 Task: Add filter "In the last 24 hours" in request date.
Action: Mouse moved to (637, 210)
Screenshot: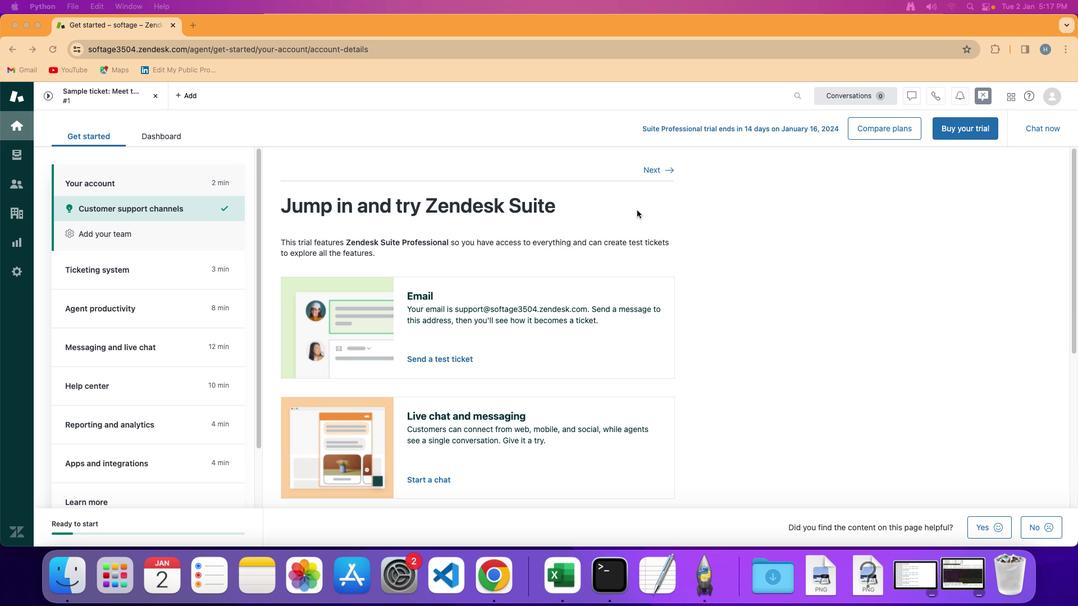 
Action: Mouse pressed left at (637, 210)
Screenshot: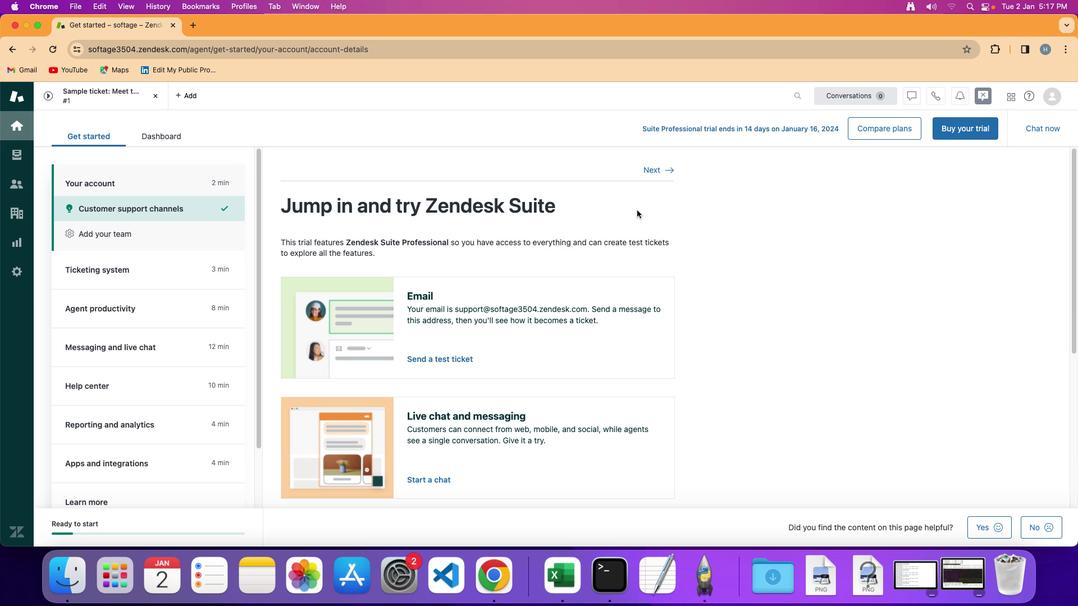 
Action: Mouse moved to (21, 150)
Screenshot: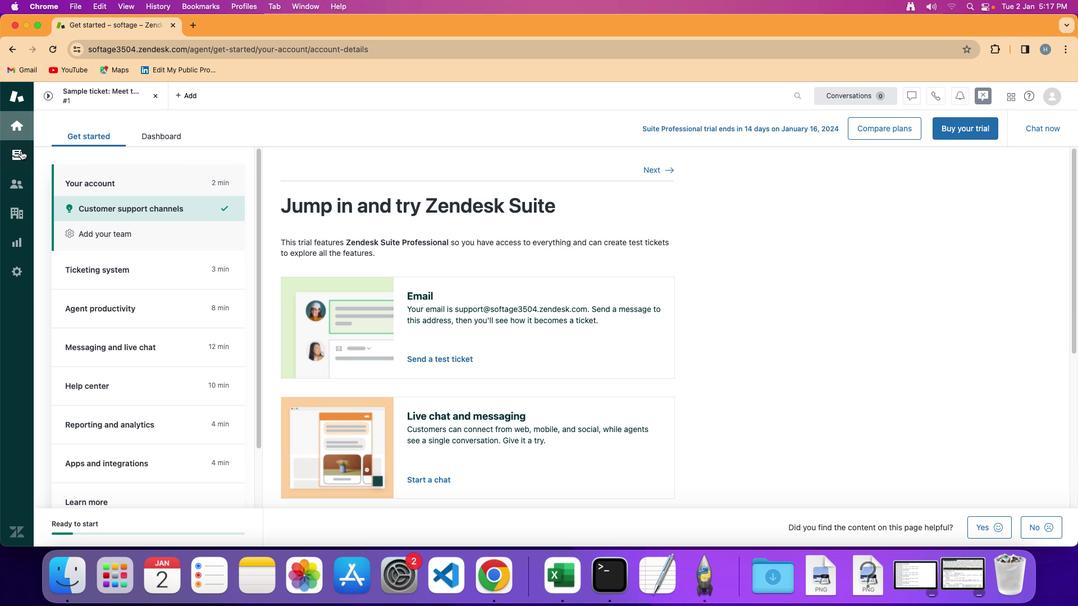 
Action: Mouse pressed left at (21, 150)
Screenshot: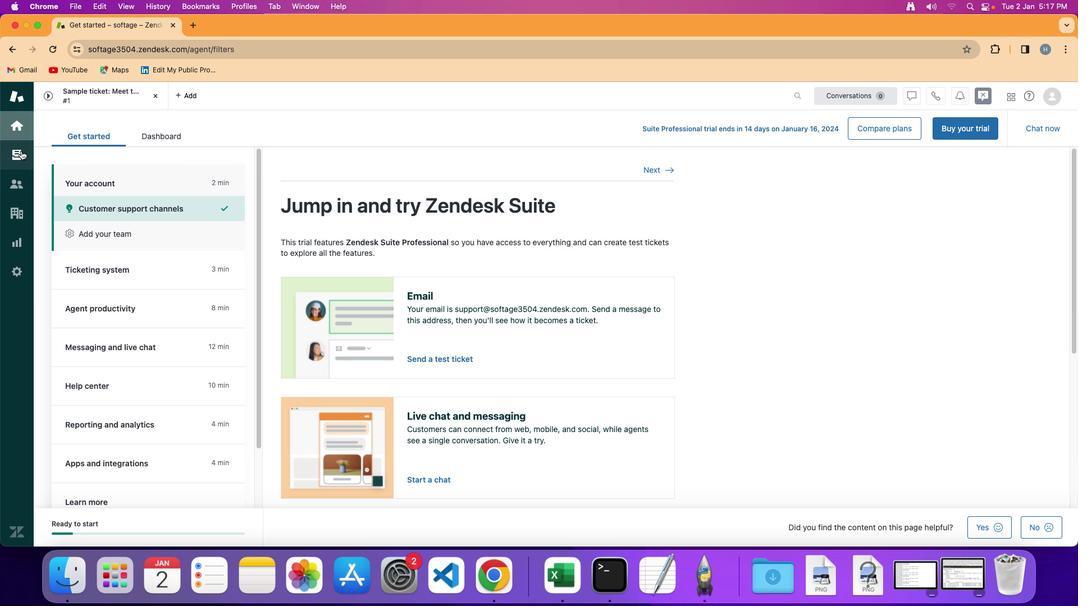 
Action: Mouse moved to (115, 219)
Screenshot: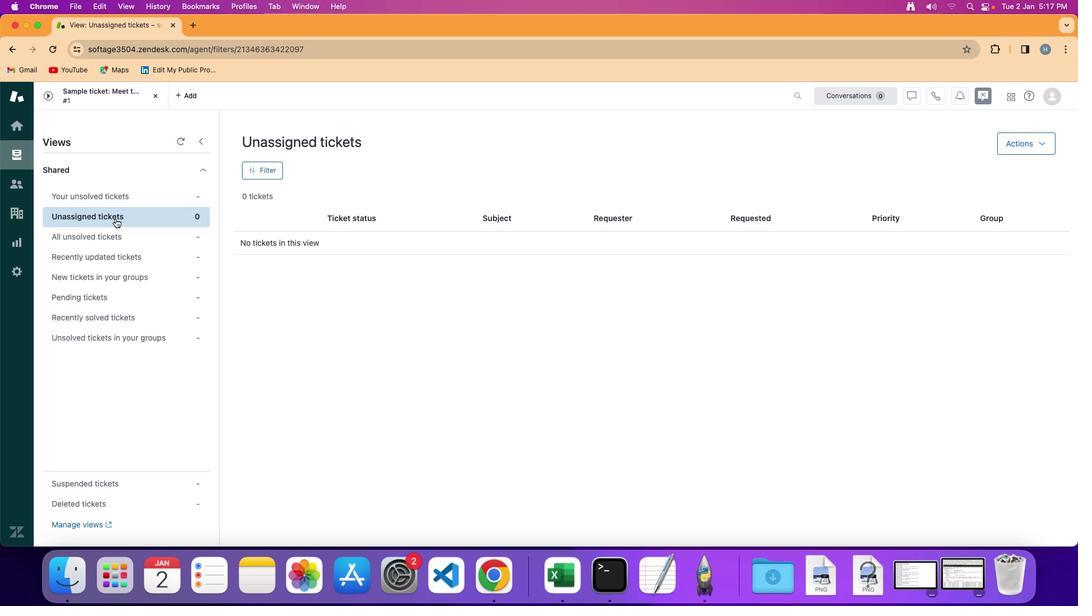 
Action: Mouse pressed left at (115, 219)
Screenshot: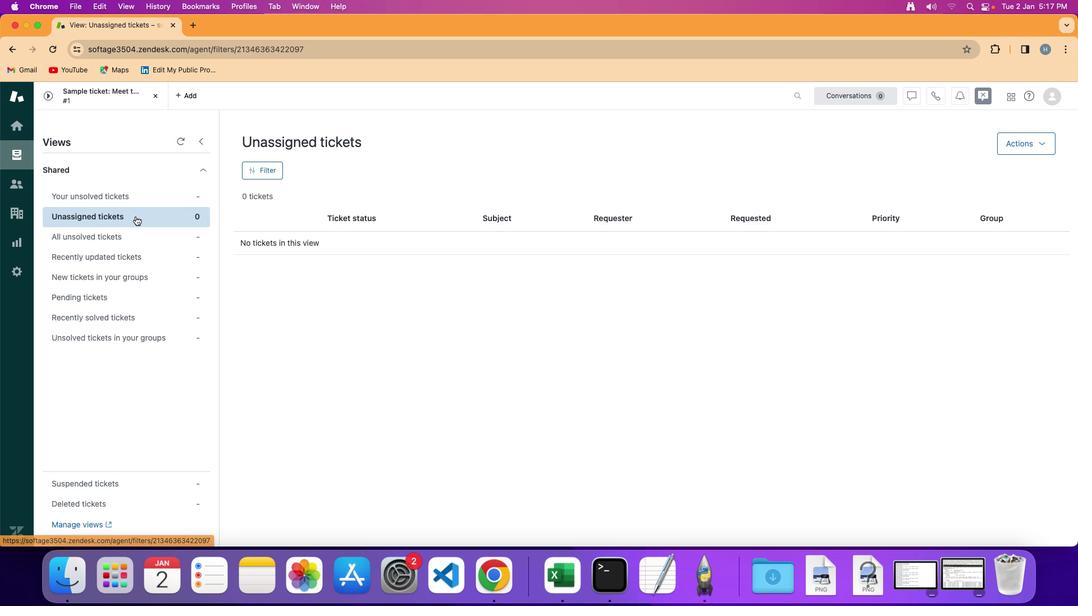 
Action: Mouse moved to (266, 172)
Screenshot: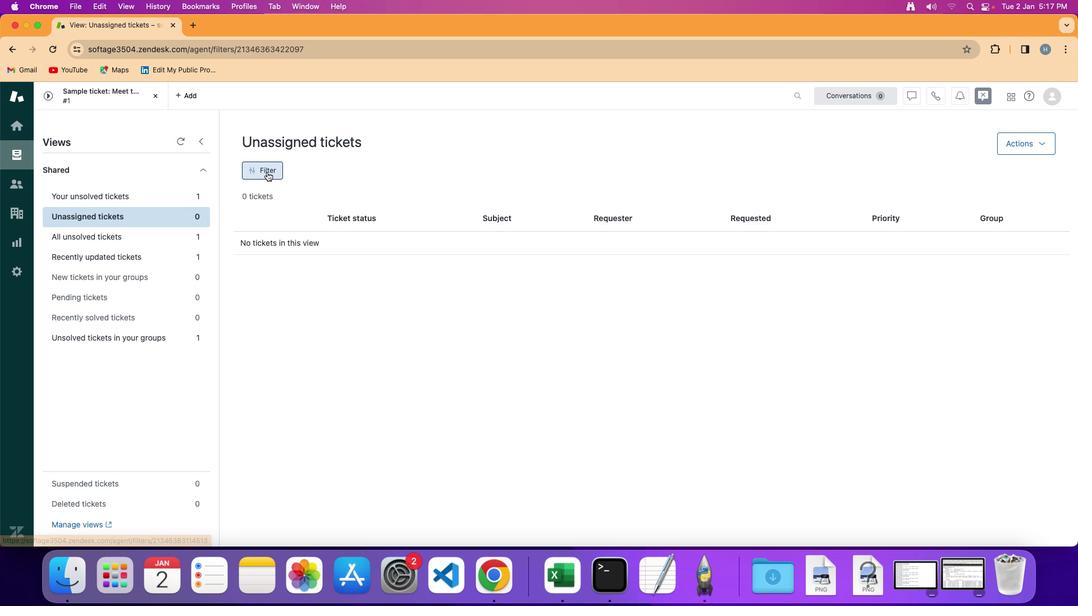 
Action: Mouse pressed left at (266, 172)
Screenshot: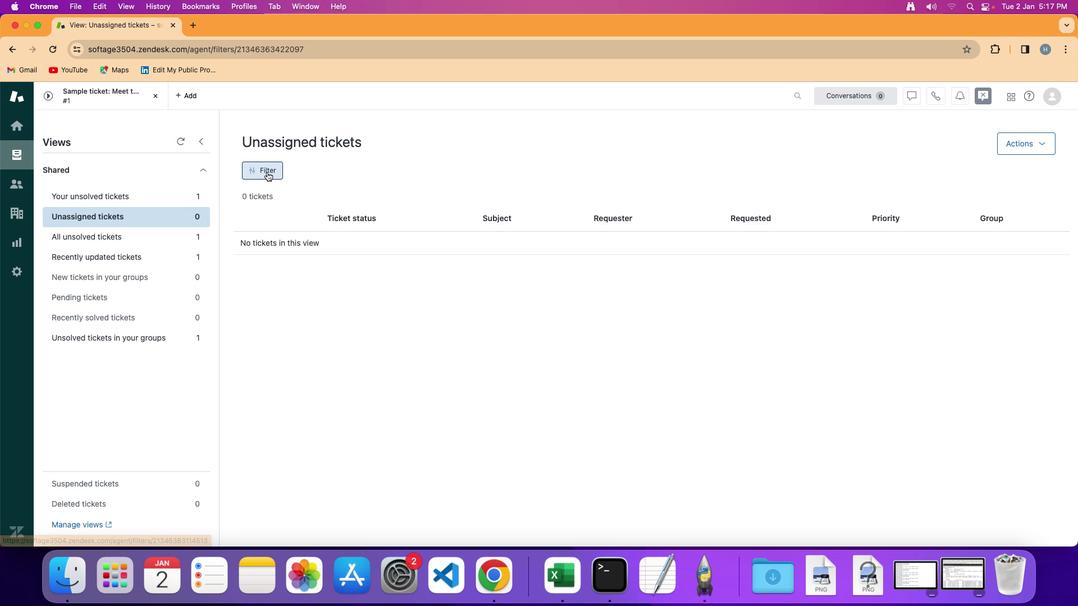 
Action: Mouse moved to (938, 329)
Screenshot: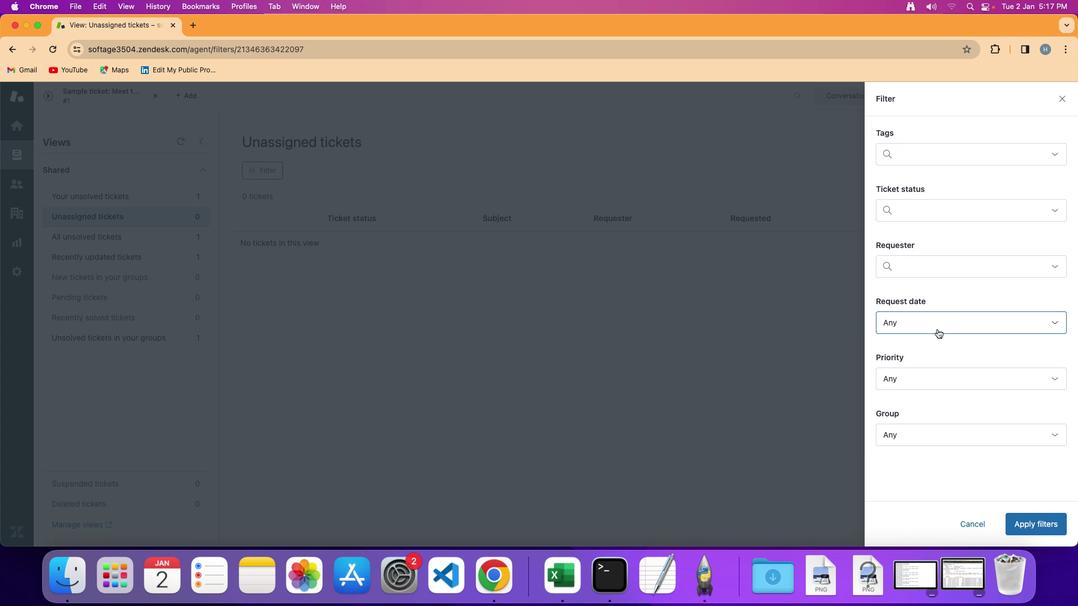 
Action: Mouse pressed left at (938, 329)
Screenshot: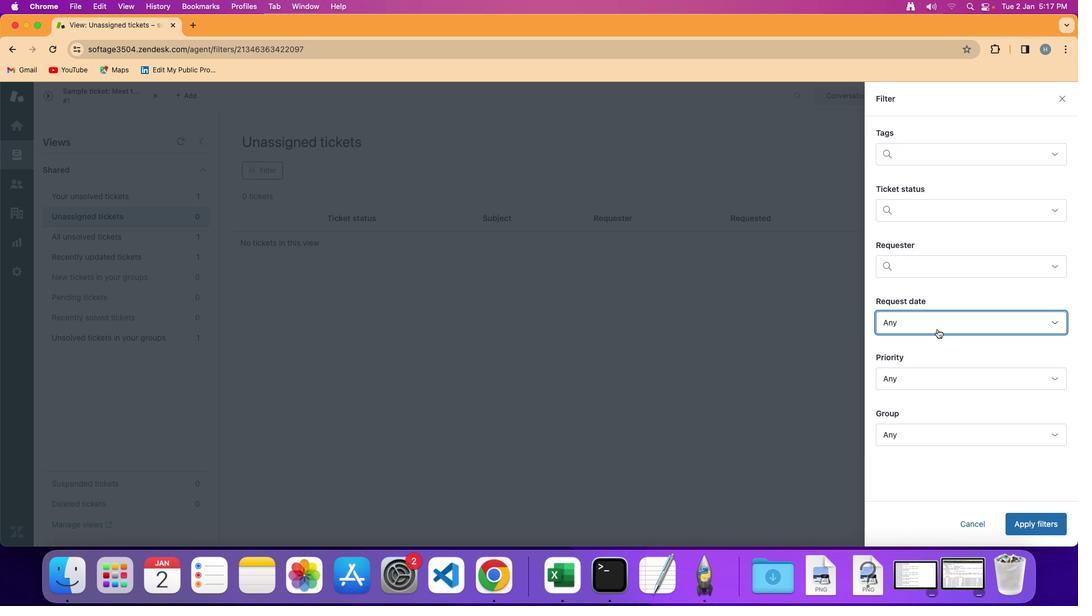
Action: Mouse moved to (984, 178)
Screenshot: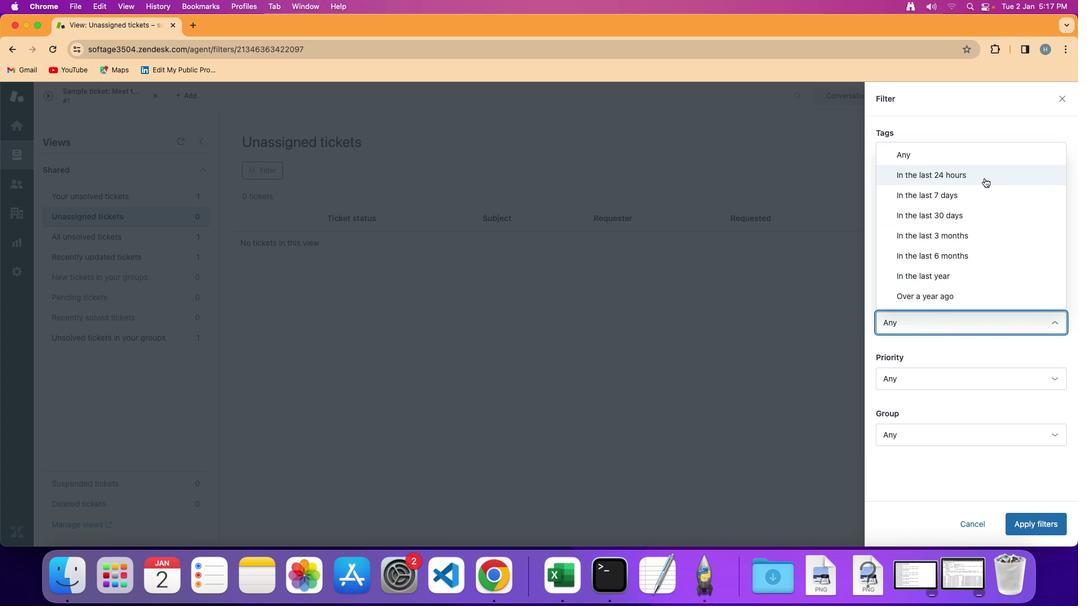 
Action: Mouse pressed left at (984, 178)
Screenshot: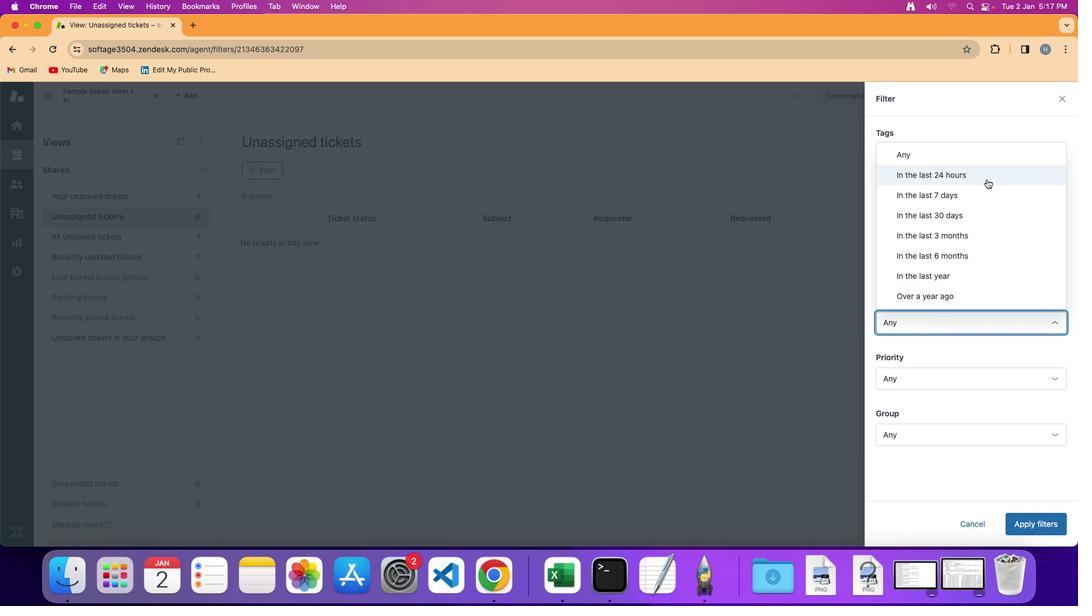 
Action: Mouse moved to (1035, 523)
Screenshot: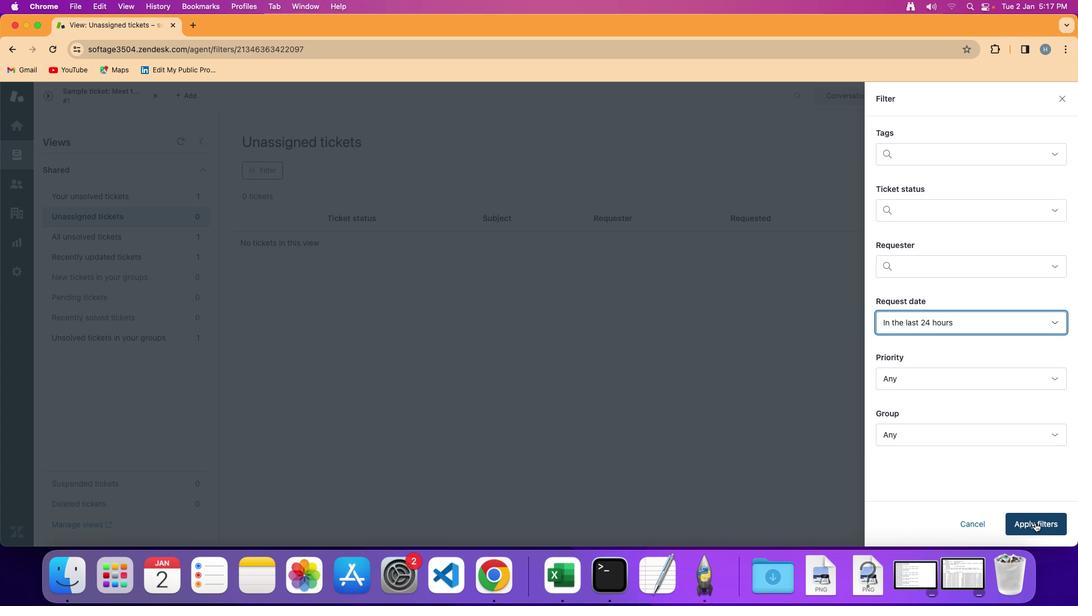 
Action: Mouse pressed left at (1035, 523)
Screenshot: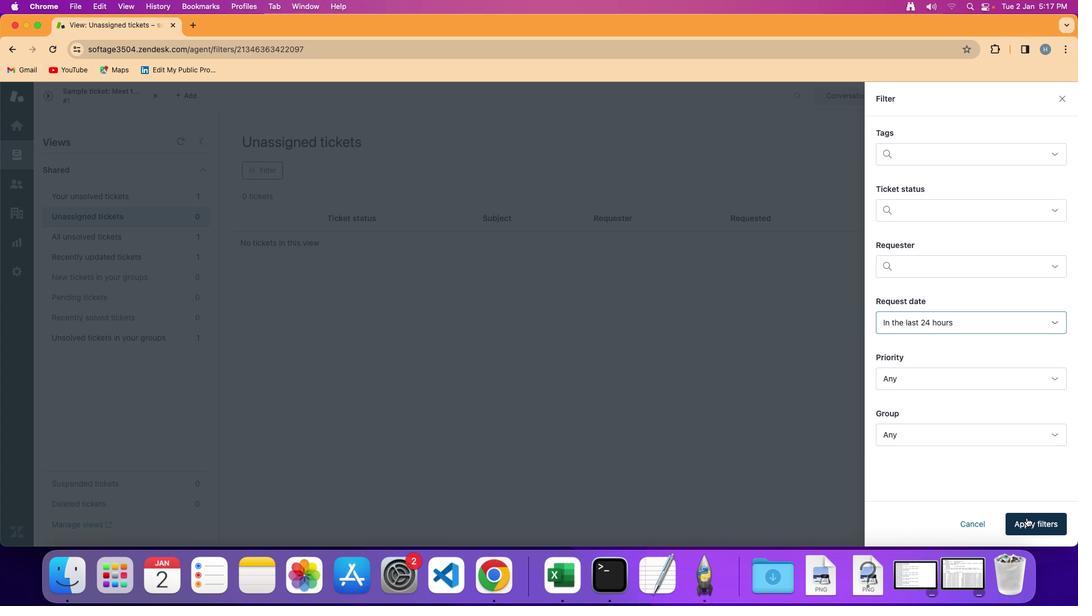 
Action: Mouse moved to (656, 369)
Screenshot: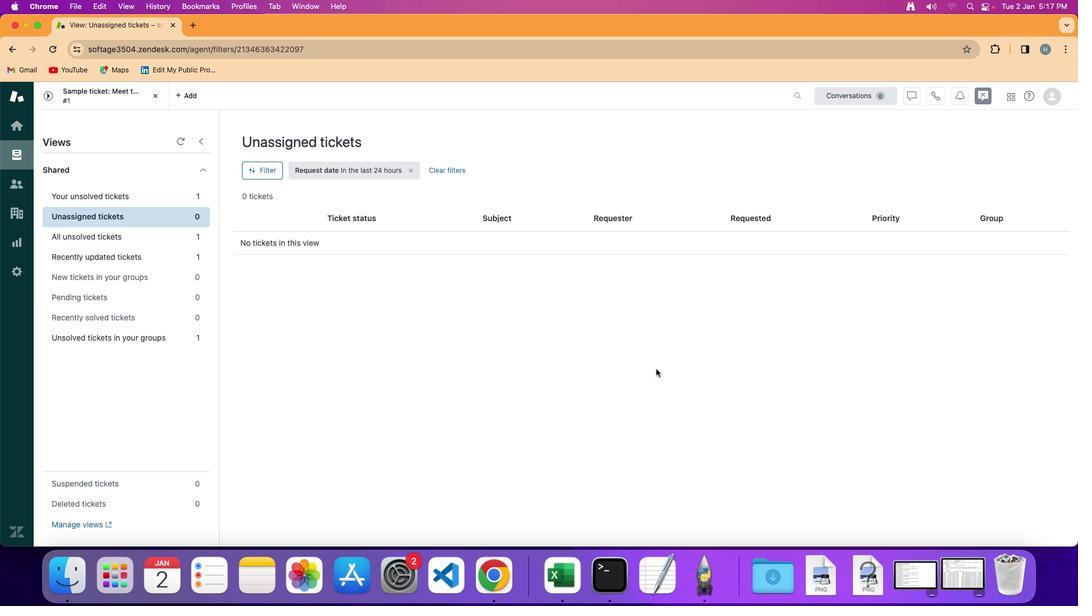 
